Task: Add Things For Your Head Pina Colada Hard Seltzer 6 Pack Cans to the cart.
Action: Mouse moved to (758, 282)
Screenshot: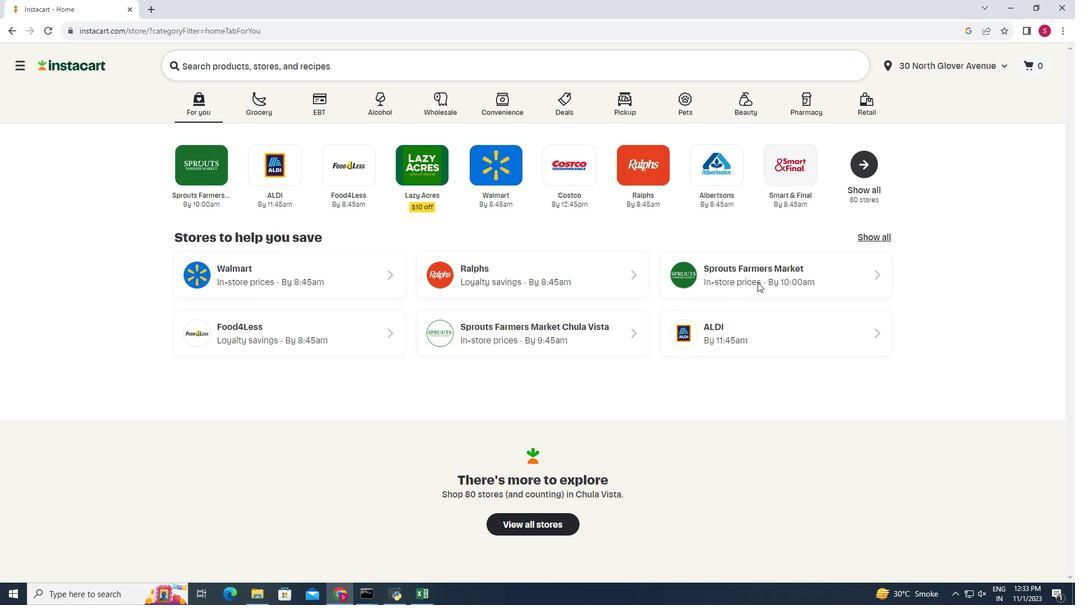 
Action: Mouse pressed left at (758, 282)
Screenshot: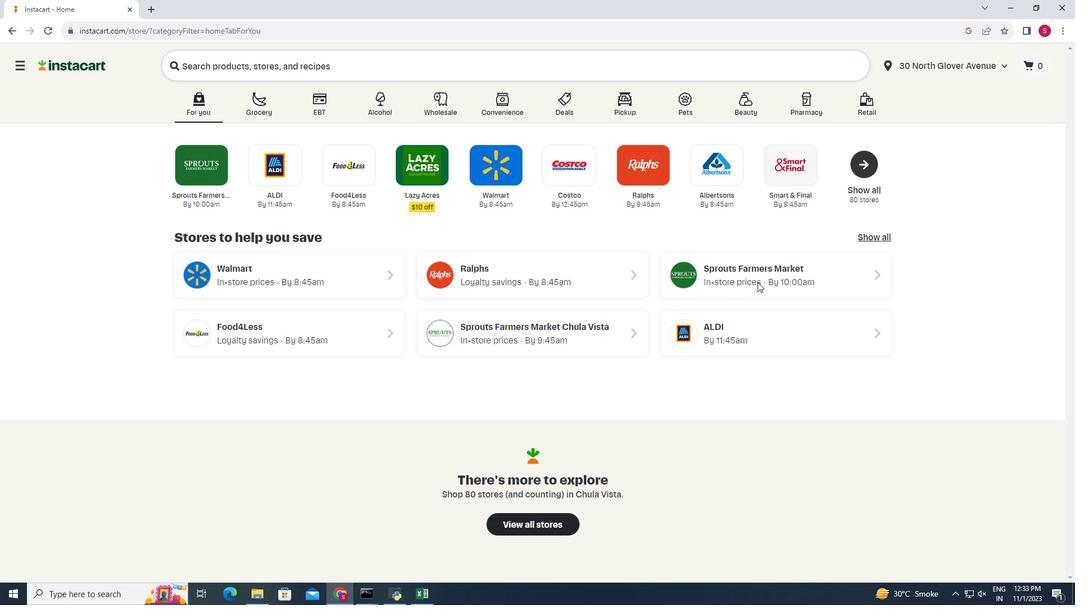 
Action: Mouse moved to (57, 552)
Screenshot: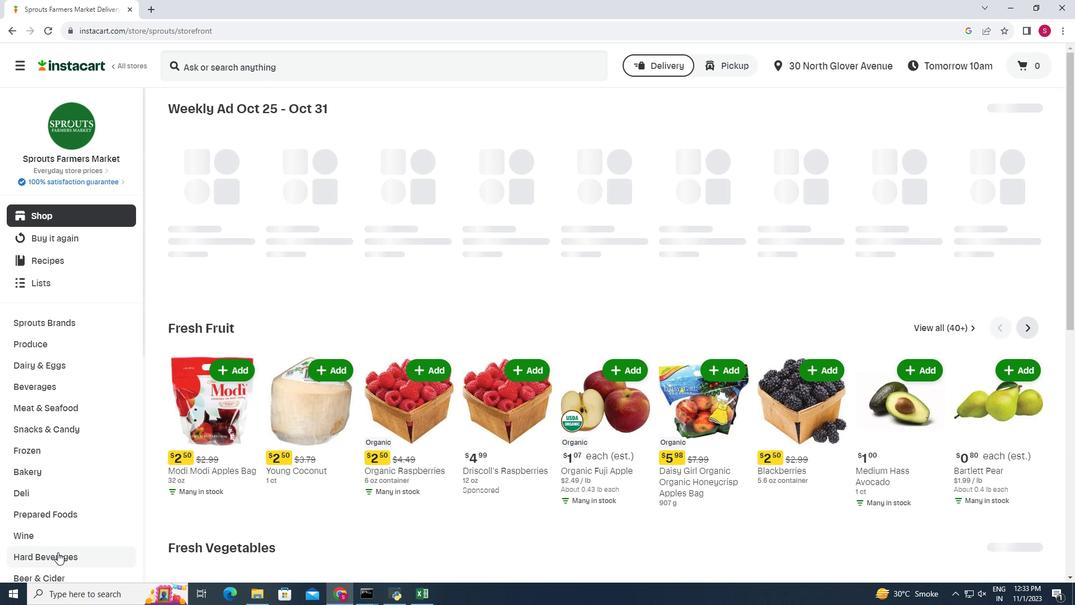 
Action: Mouse pressed left at (57, 552)
Screenshot: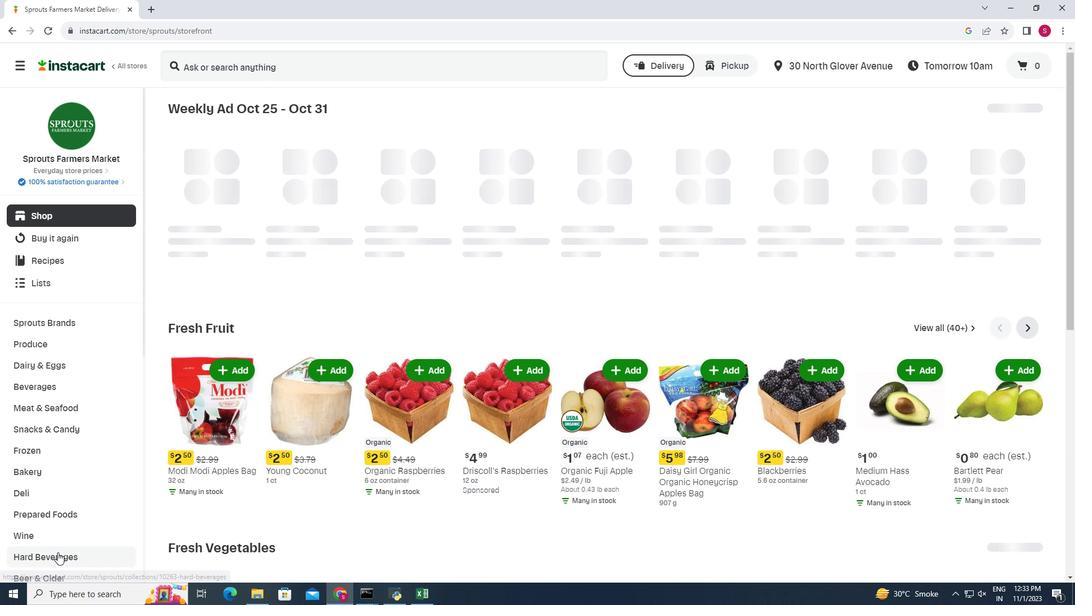 
Action: Mouse moved to (299, 141)
Screenshot: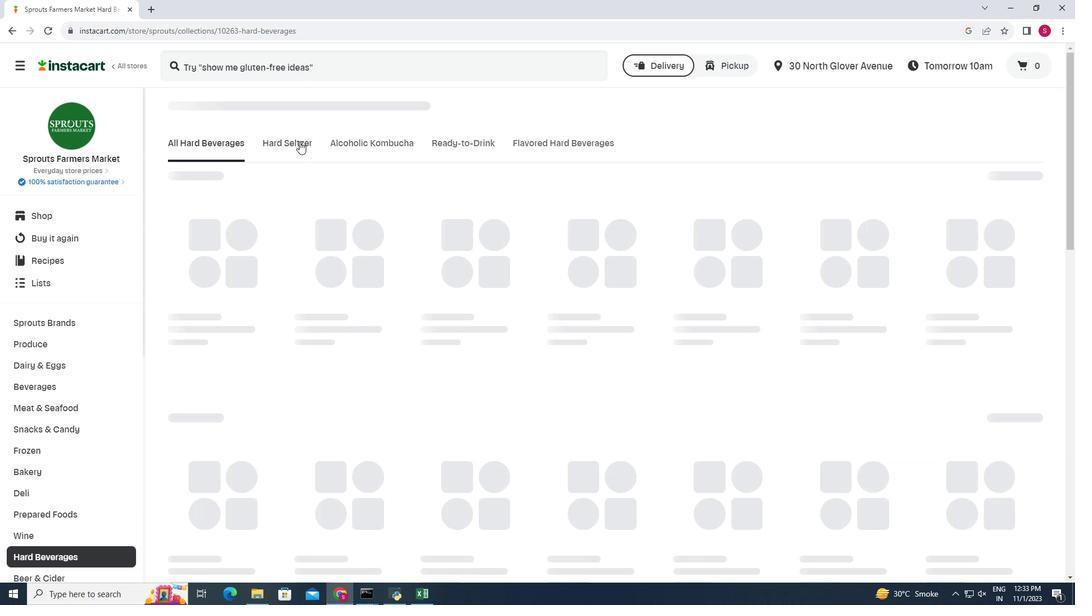 
Action: Mouse pressed left at (299, 141)
Screenshot: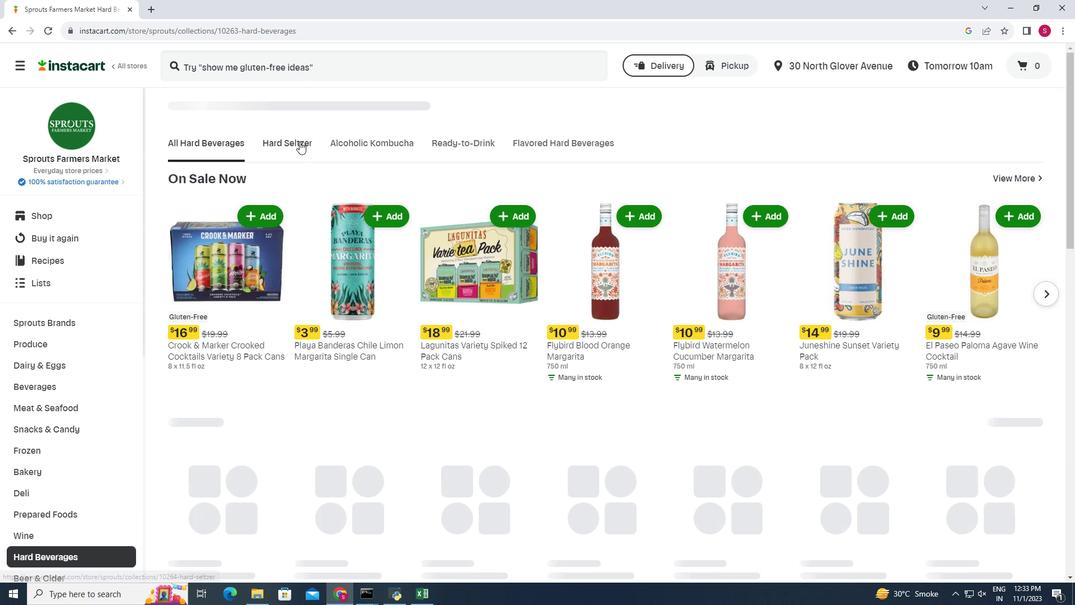
Action: Mouse moved to (511, 223)
Screenshot: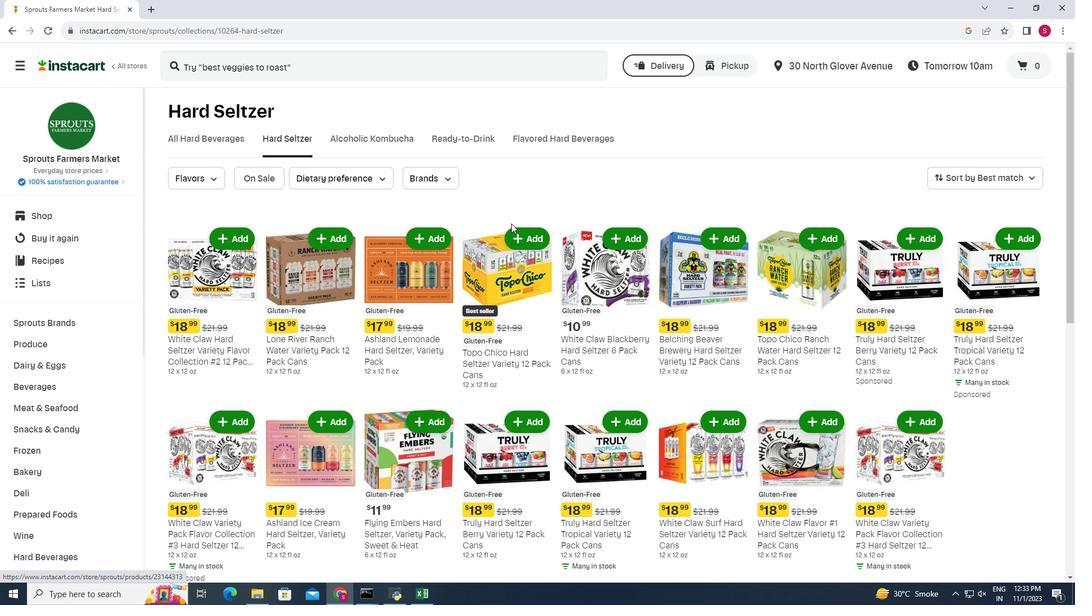 
Action: Mouse scrolled (511, 222) with delta (0, 0)
Screenshot: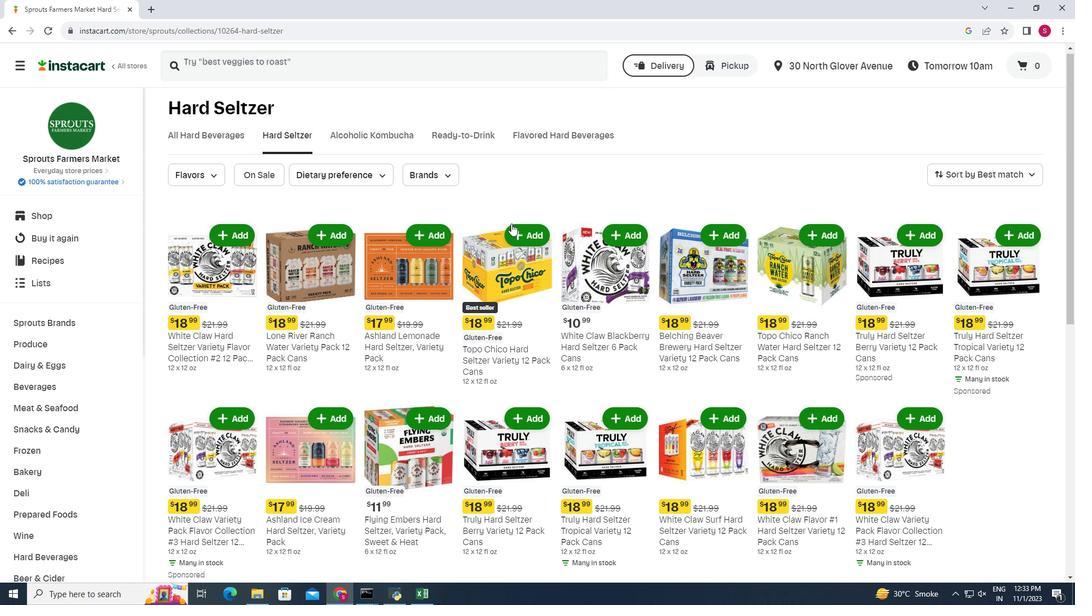 
Action: Mouse moved to (629, 366)
Screenshot: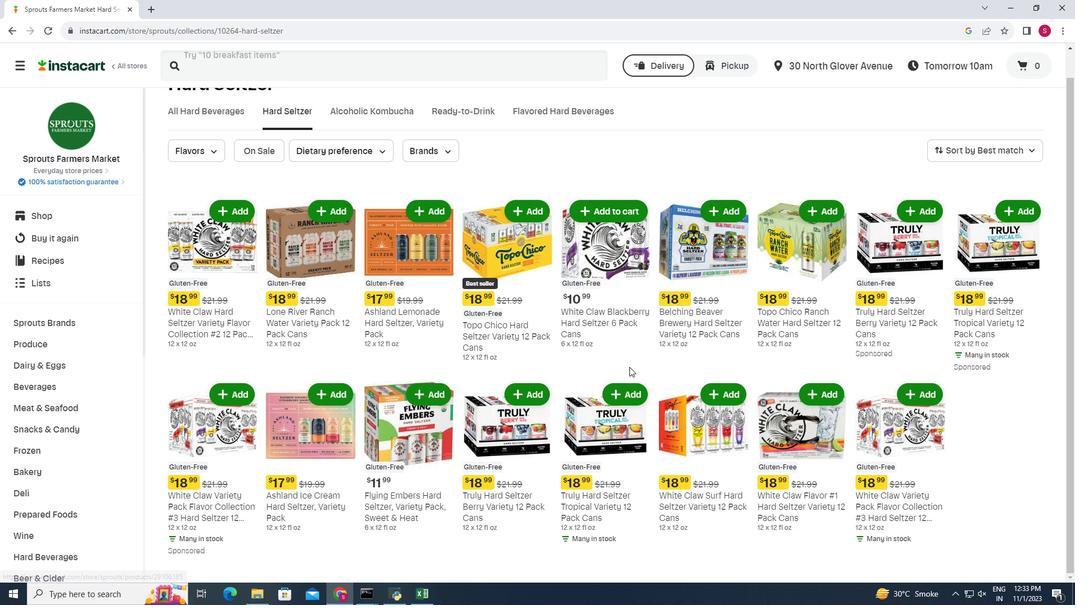 
Action: Mouse scrolled (629, 366) with delta (0, 0)
Screenshot: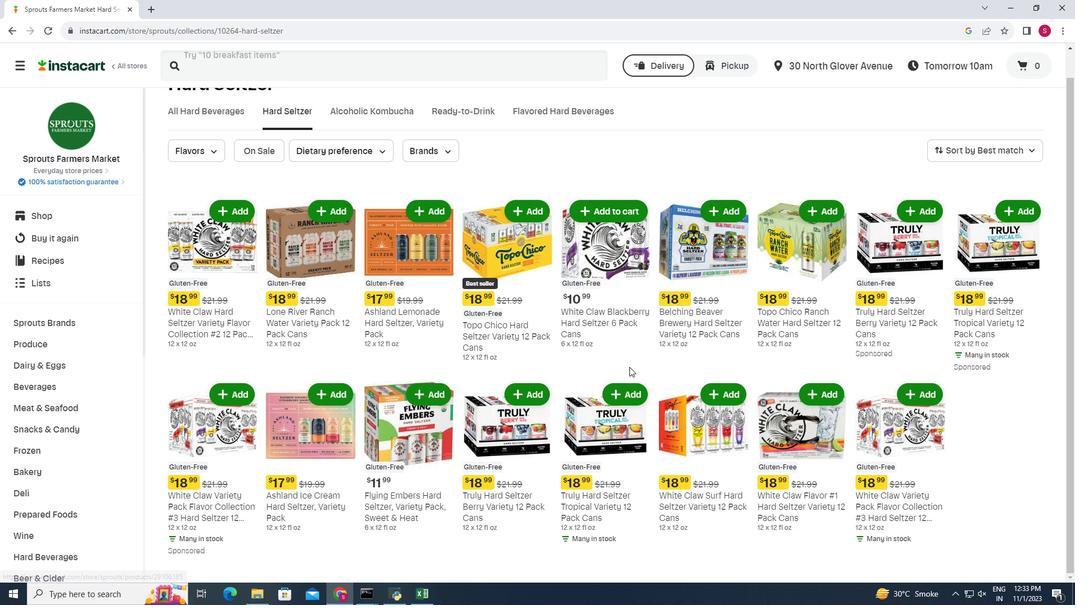 
Action: Mouse moved to (294, 378)
Screenshot: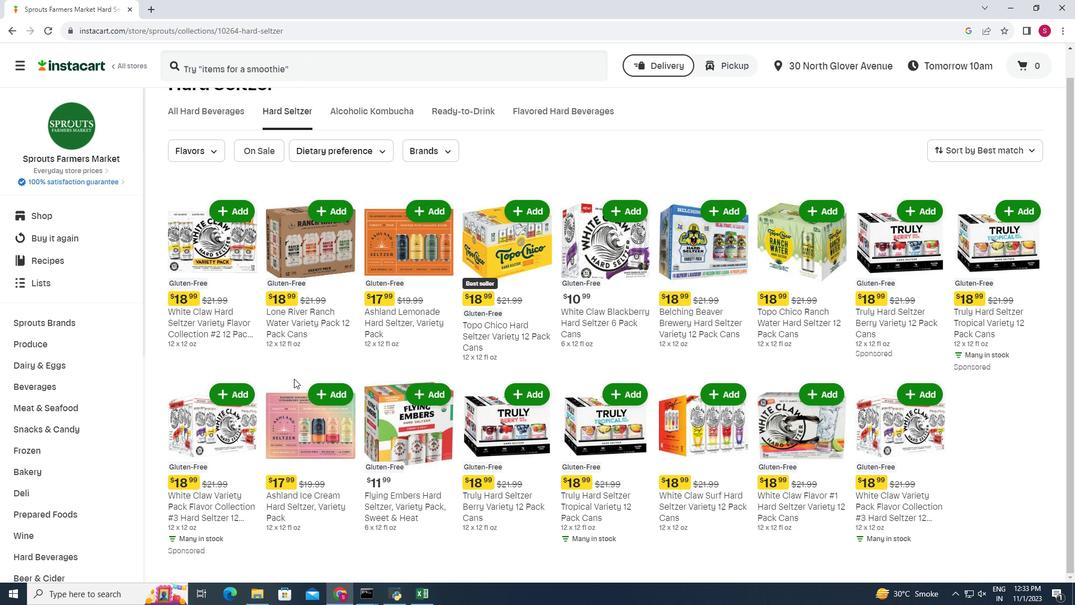 
